 Task: Create a section Feature Flagging Sprint and in the section, add a milestone Artificial Intelligence (AI) Chatbot Development in the project ZestTech.
Action: Mouse moved to (46, 379)
Screenshot: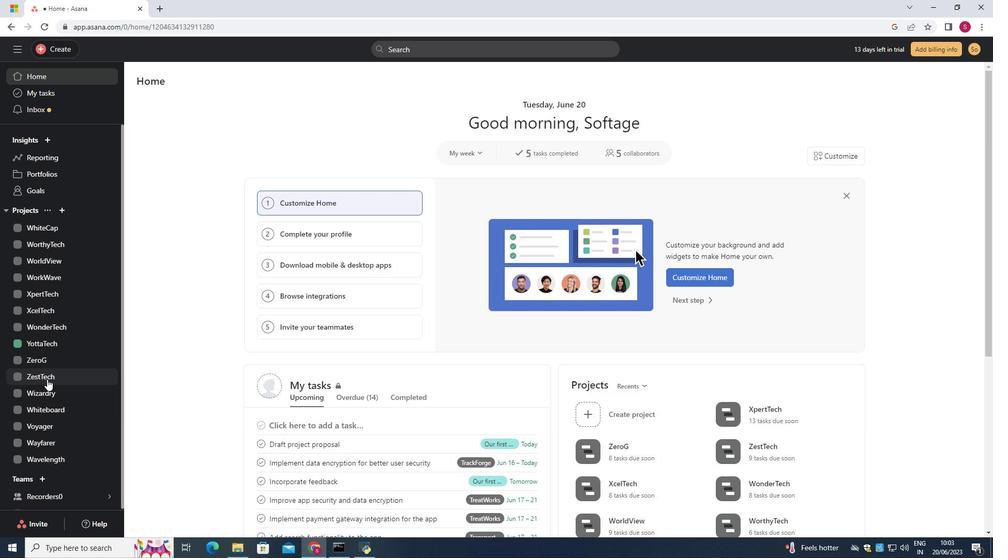 
Action: Mouse pressed left at (46, 379)
Screenshot: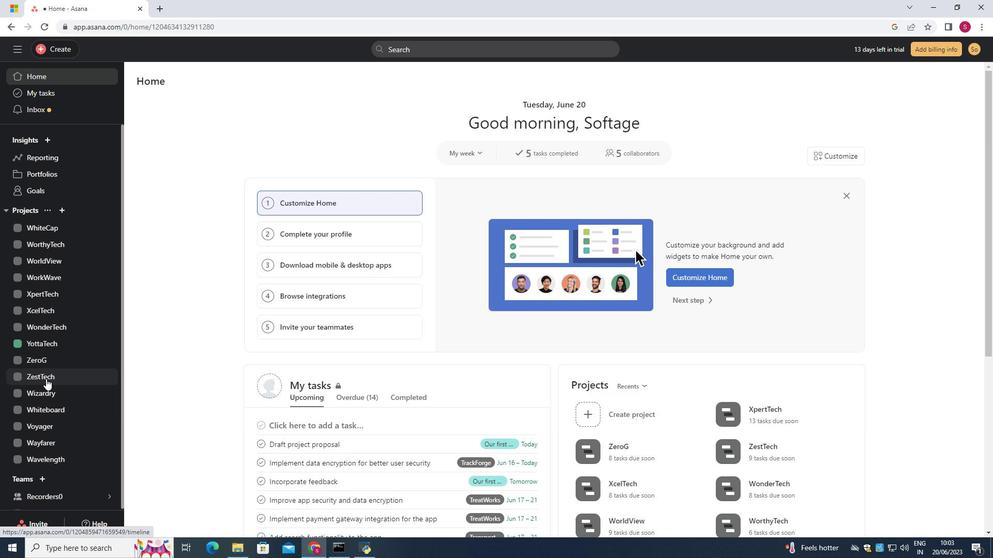
Action: Mouse moved to (169, 494)
Screenshot: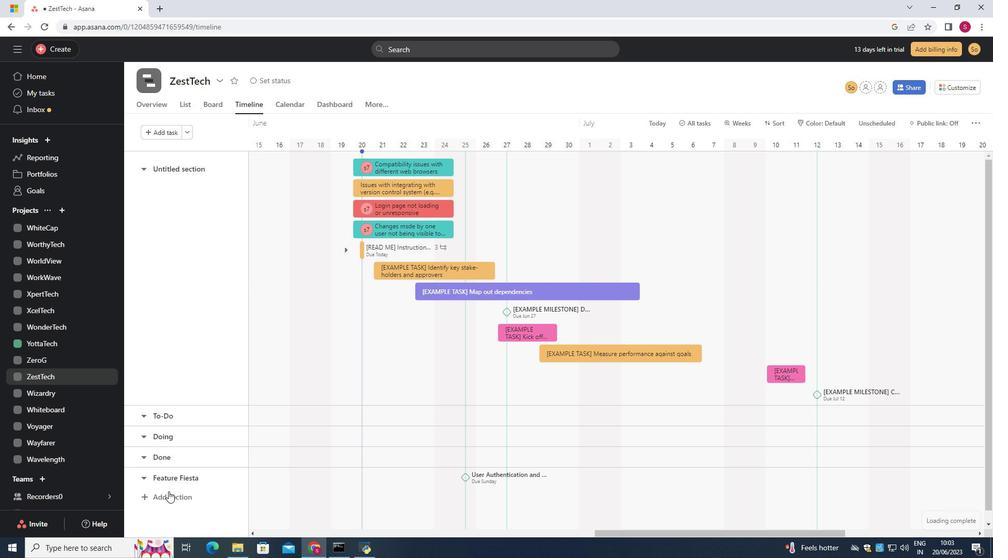 
Action: Mouse pressed left at (169, 494)
Screenshot: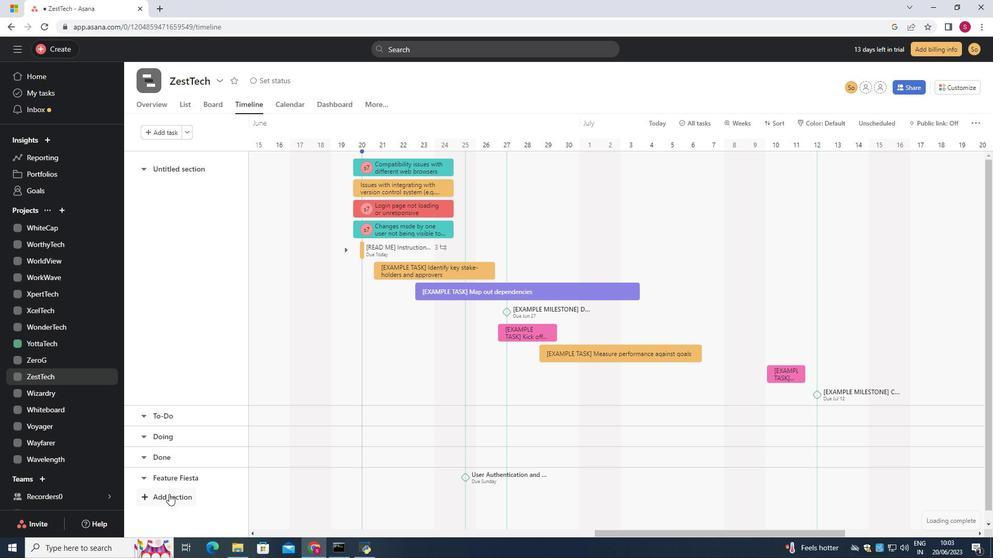 
Action: Key pressed <Key.shift>Feature<Key.space><Key.shift>Flagging<Key.space><Key.shift>Sprint<Key.enter>
Screenshot: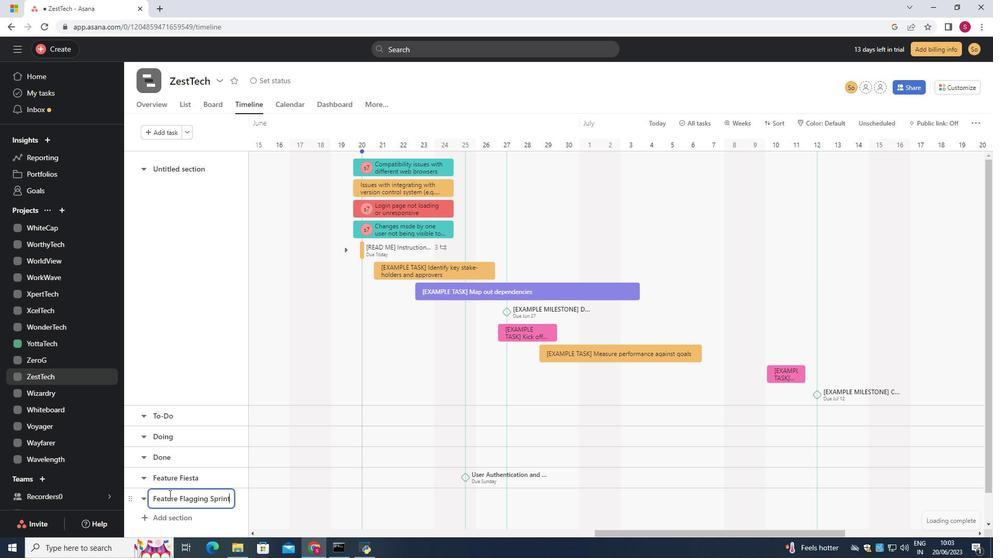 
Action: Mouse moved to (377, 500)
Screenshot: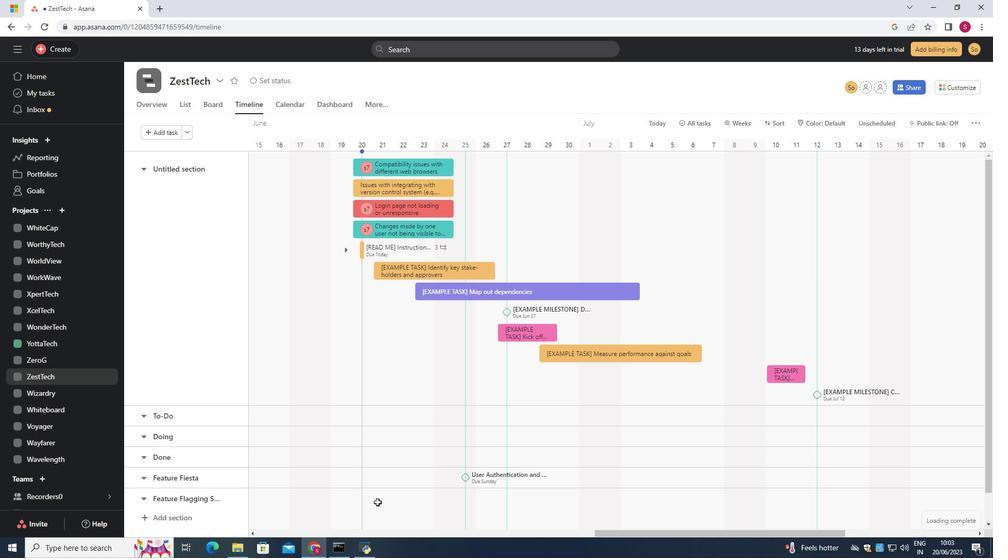 
Action: Mouse pressed left at (377, 500)
Screenshot: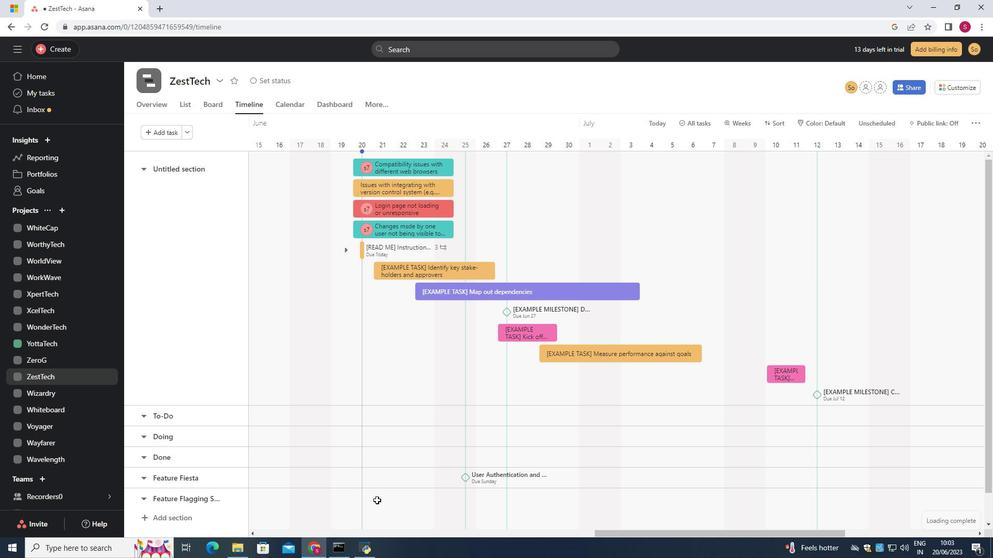 
Action: Key pressed <Key.shift>Artificial<Key.space><Key.shift>Intelligence<Key.space><Key.shift>(<Key.shift>AI)
Screenshot: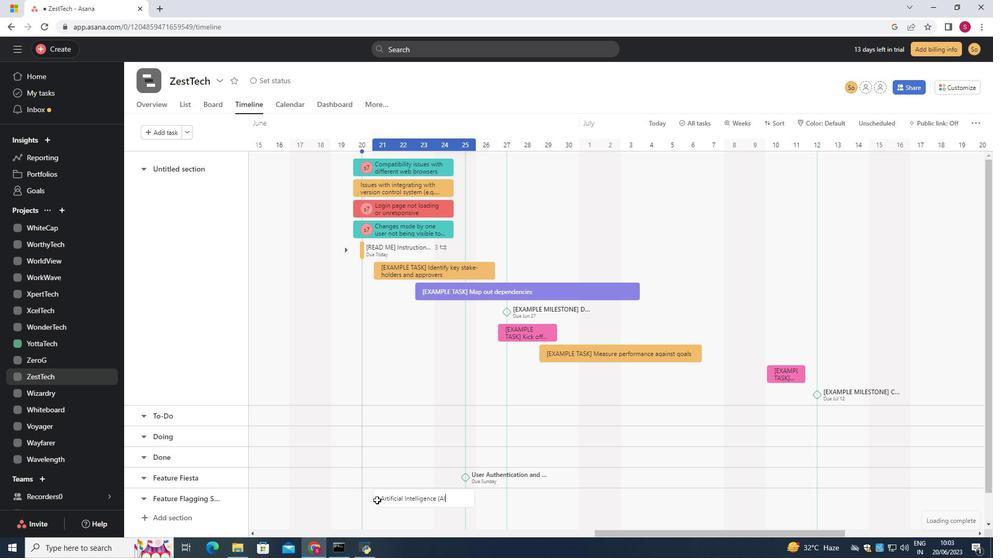 
Action: Mouse moved to (361, 505)
Screenshot: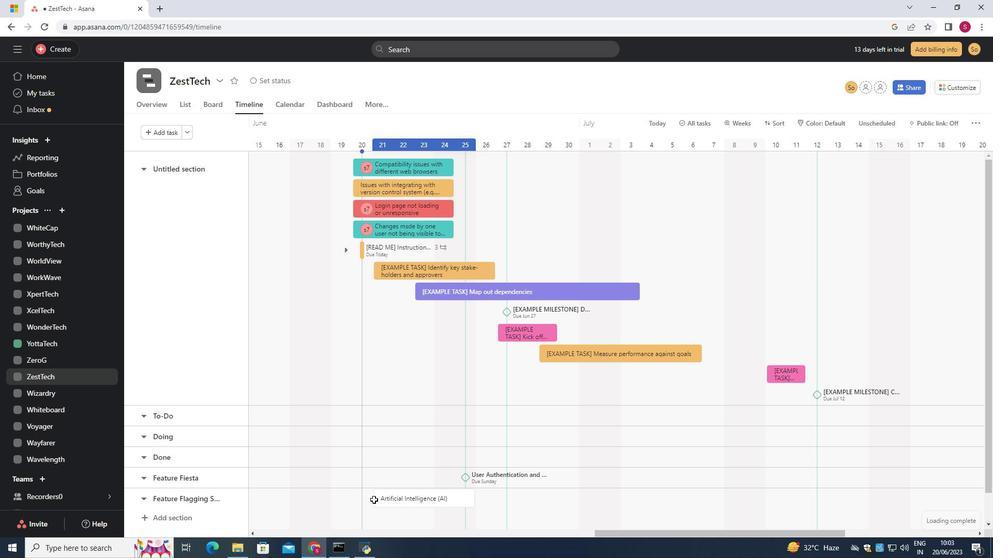 
Action: Key pressed <Key.space><Key.shift>Chatboat<Key.backspace><Key.backspace>t<Key.space><Key.shift>Development<Key.enter>
Screenshot: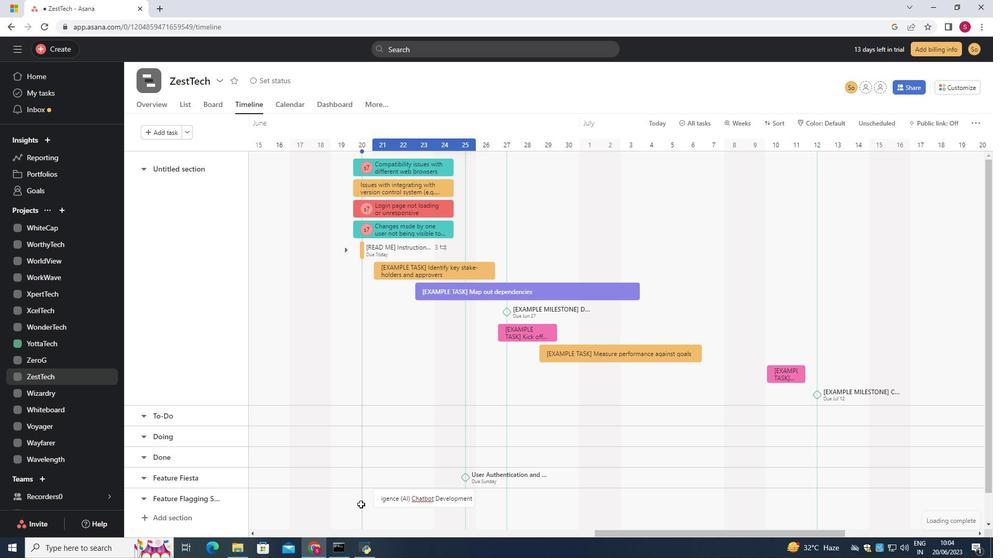 
Action: Mouse moved to (437, 502)
Screenshot: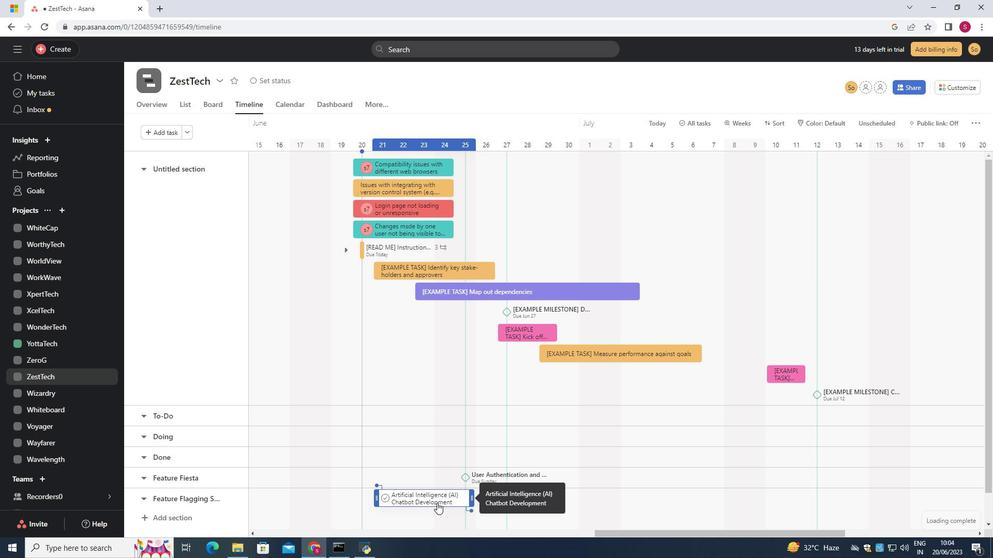 
Action: Mouse pressed right at (437, 502)
Screenshot: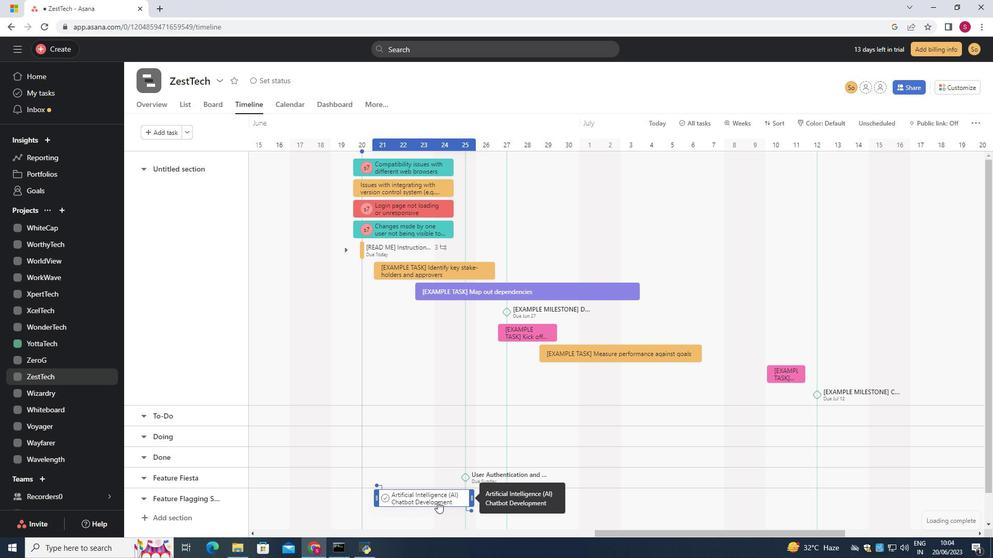 
Action: Mouse moved to (472, 446)
Screenshot: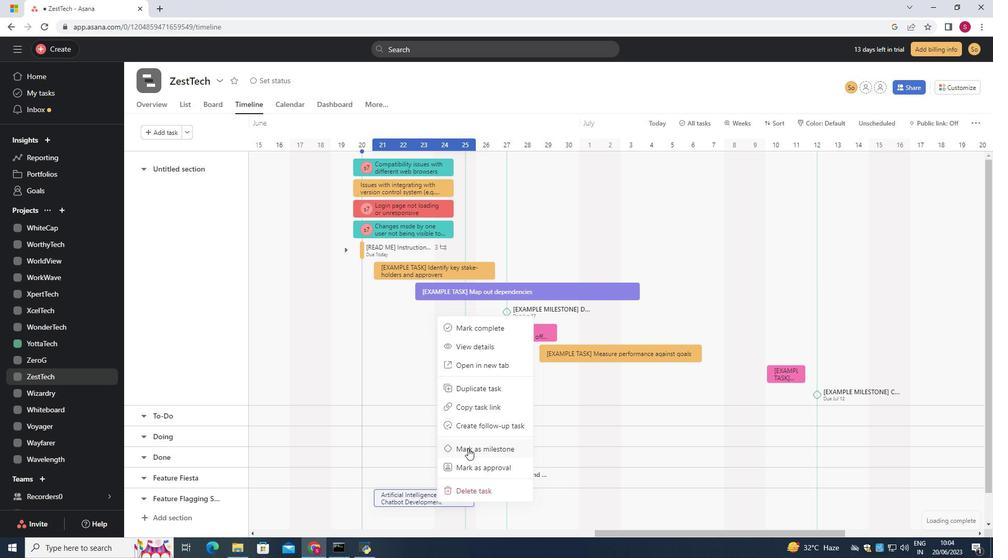 
Action: Mouse pressed left at (472, 446)
Screenshot: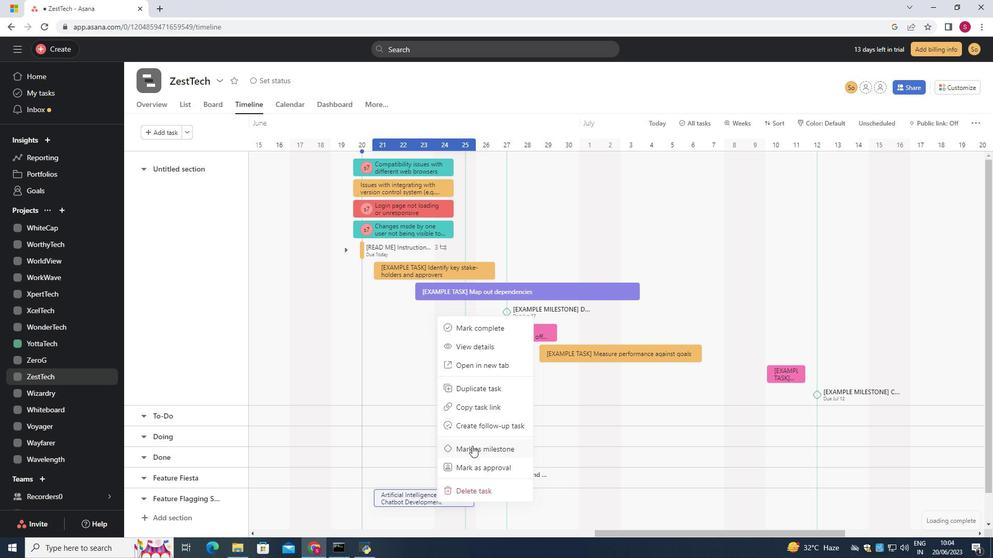 
